 Task: Change the border weight in 2 pt border & line from format menu Image: Tiger.
Action: Mouse moved to (158, 66)
Screenshot: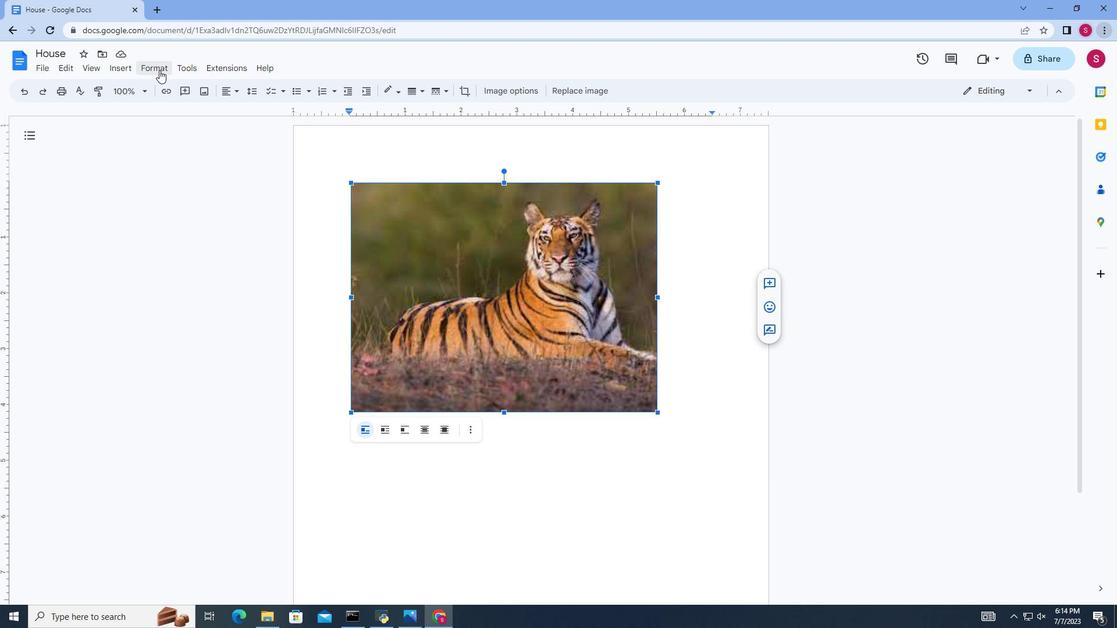 
Action: Mouse pressed left at (158, 66)
Screenshot: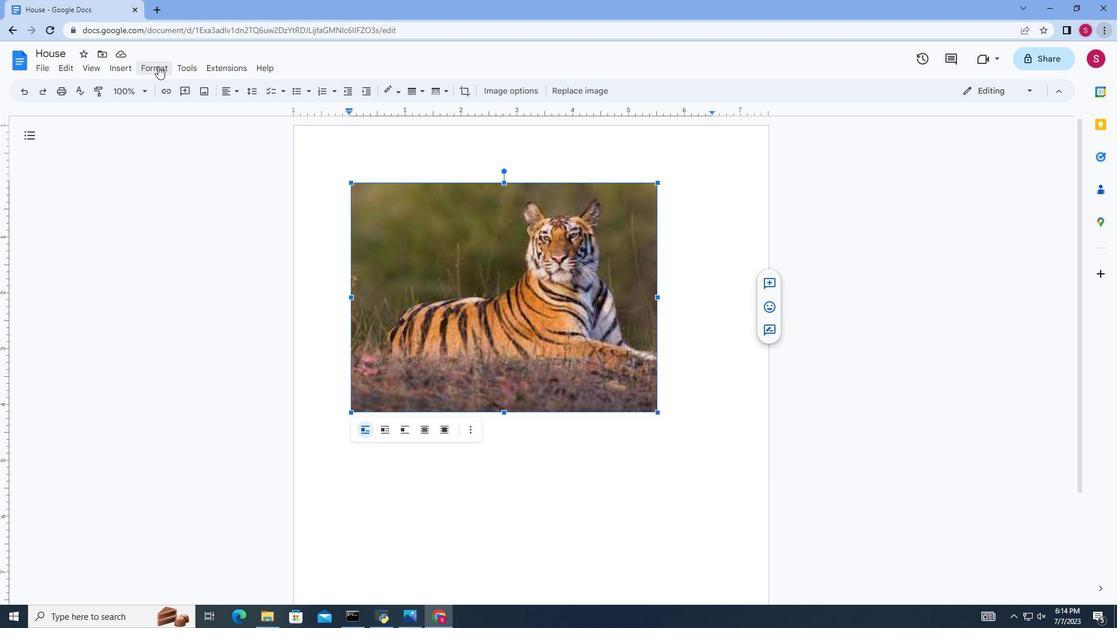 
Action: Mouse moved to (507, 337)
Screenshot: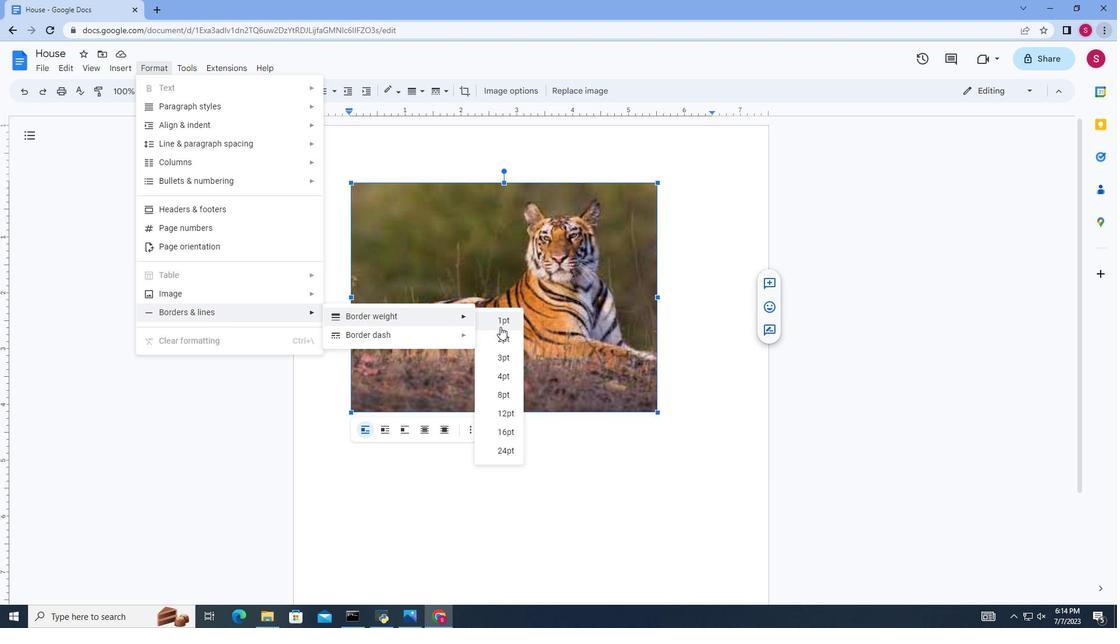 
Action: Mouse pressed left at (507, 337)
Screenshot: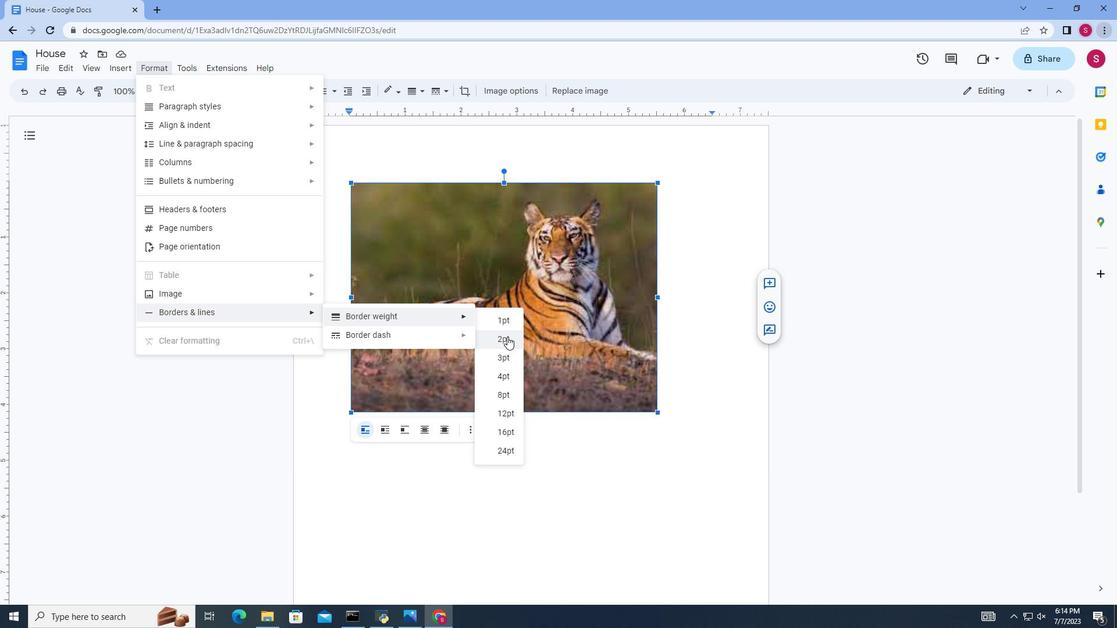 
